Task: Set the organization name while setting up your new free organization to "Mark".
Action: Mouse moved to (868, 73)
Screenshot: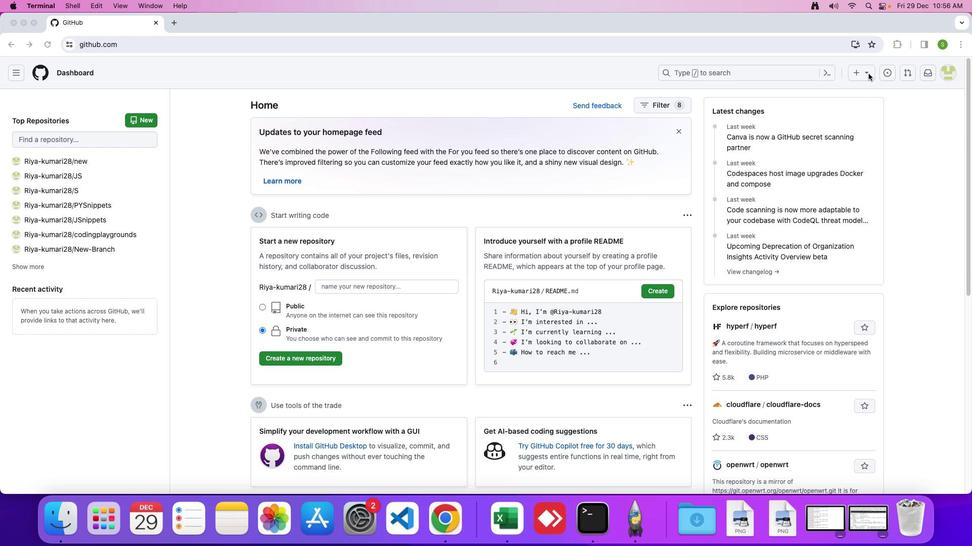 
Action: Mouse pressed left at (868, 73)
Screenshot: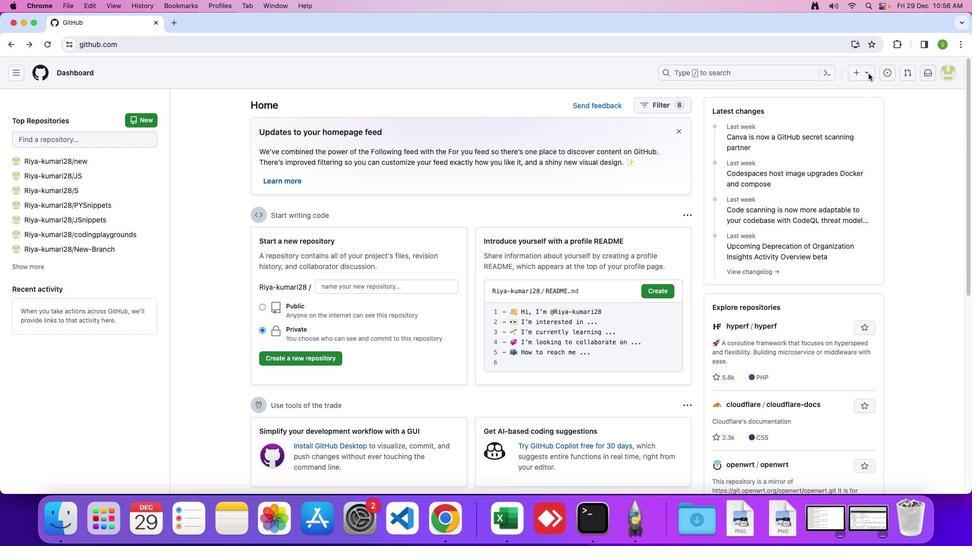 
Action: Mouse moved to (867, 71)
Screenshot: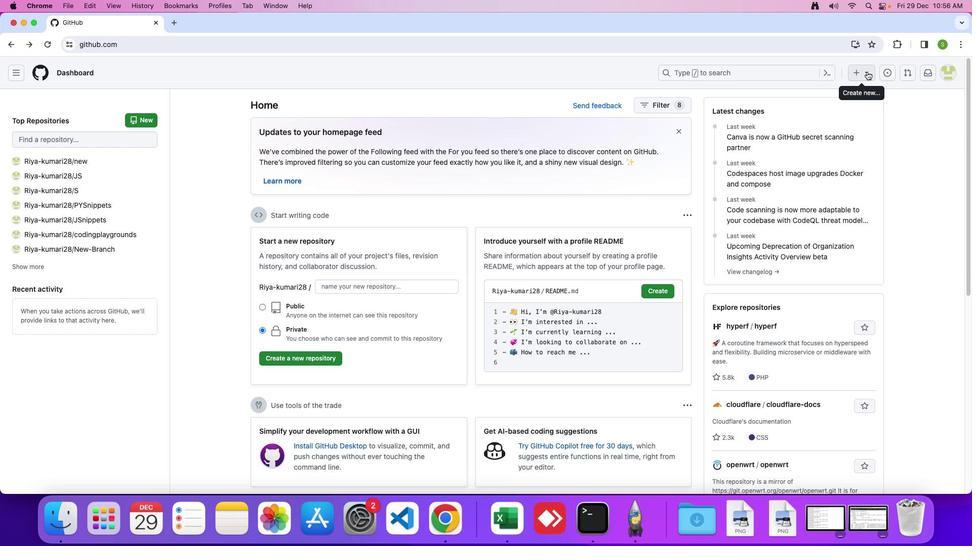 
Action: Mouse pressed left at (867, 71)
Screenshot: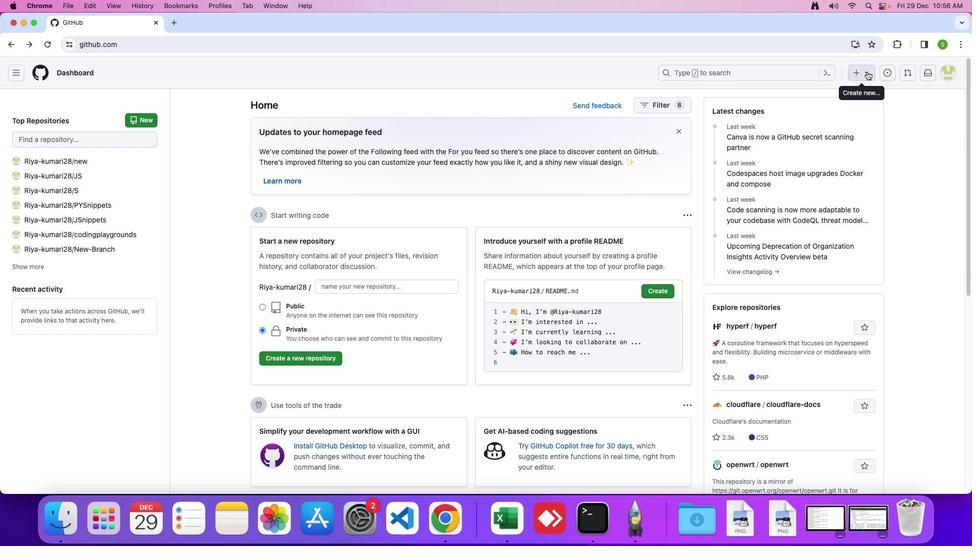 
Action: Mouse moved to (826, 180)
Screenshot: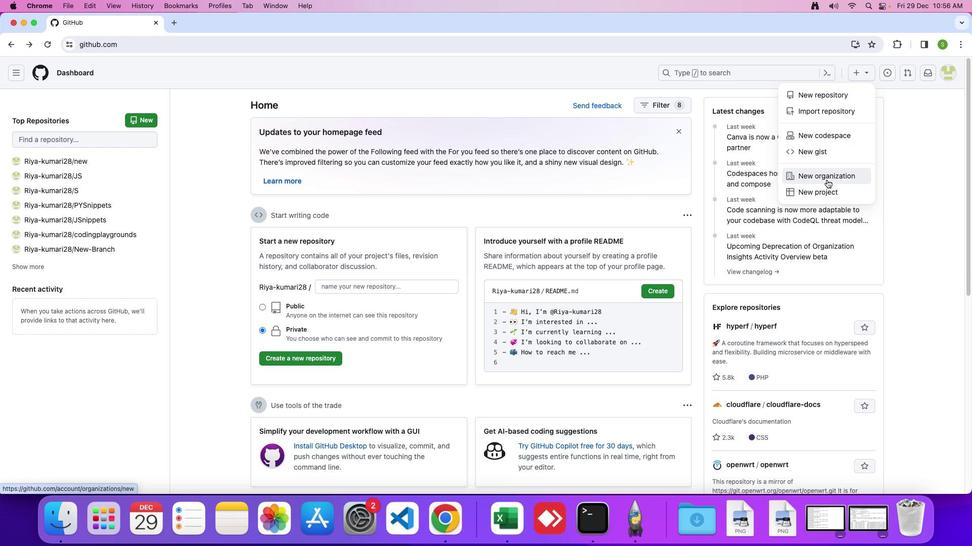 
Action: Mouse pressed left at (826, 180)
Screenshot: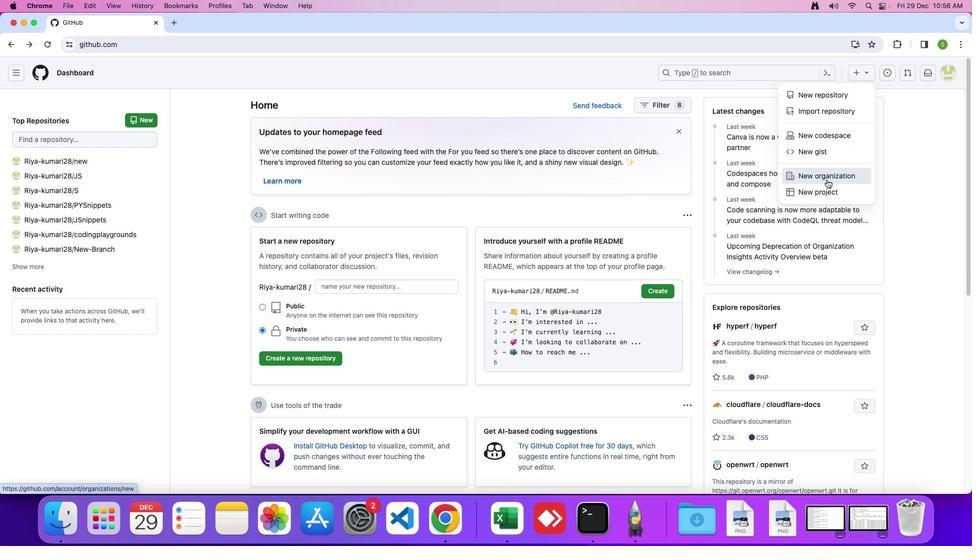 
Action: Mouse moved to (253, 366)
Screenshot: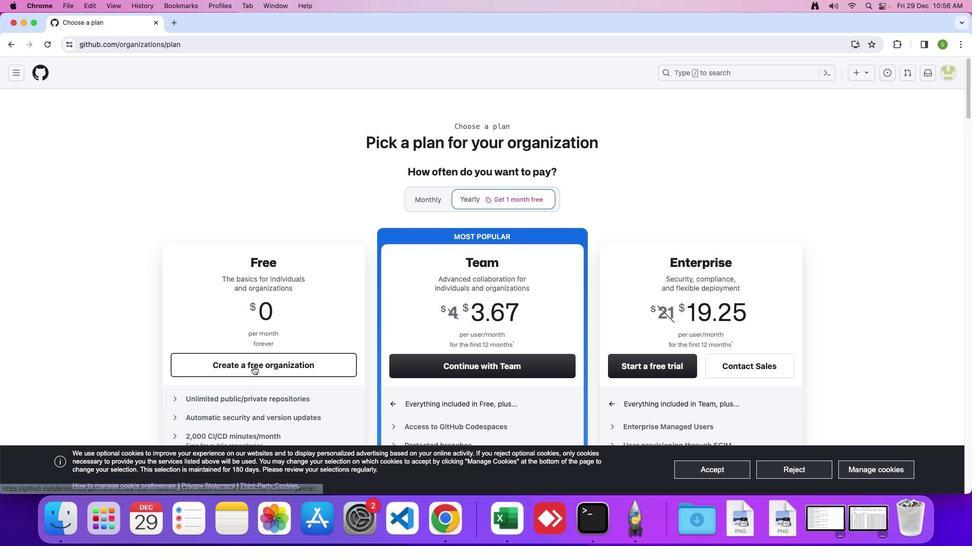 
Action: Mouse pressed left at (253, 366)
Screenshot: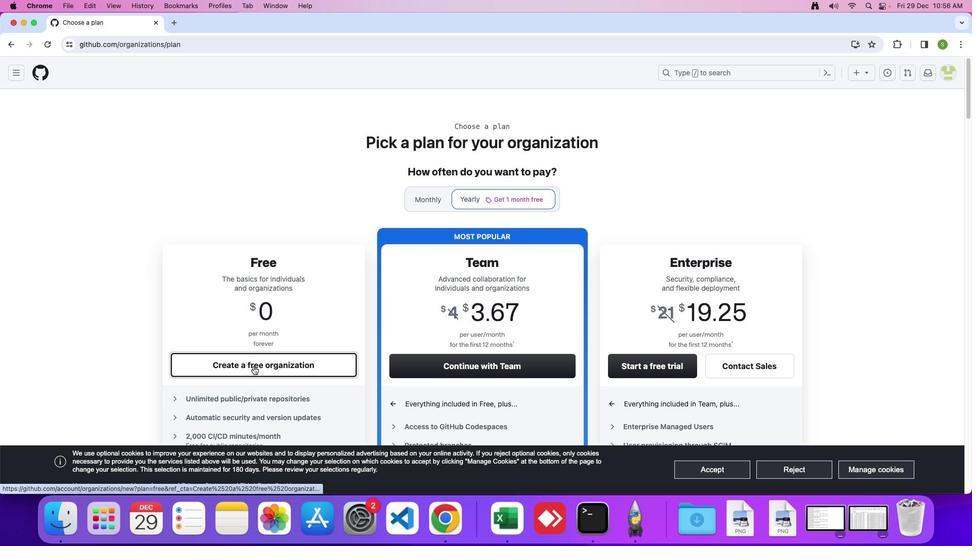 
Action: Mouse moved to (419, 203)
Screenshot: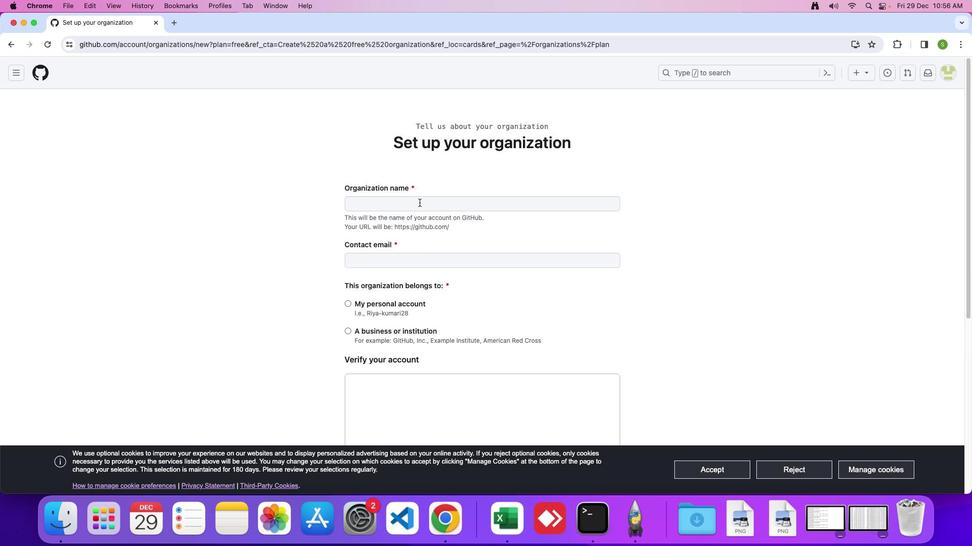 
Action: Mouse pressed left at (419, 203)
Screenshot: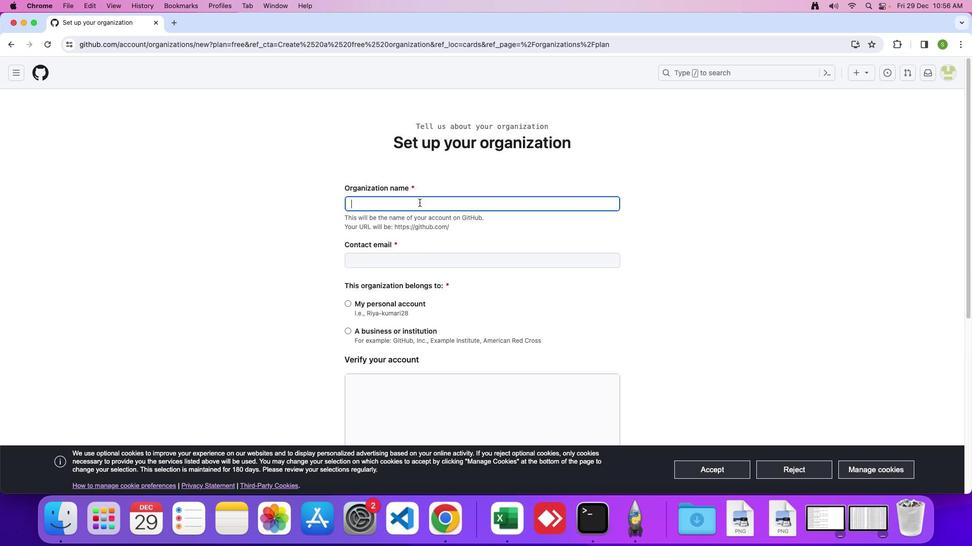 
Action: Key pressed 'M'Key.caps_lock'a''r''k'
Screenshot: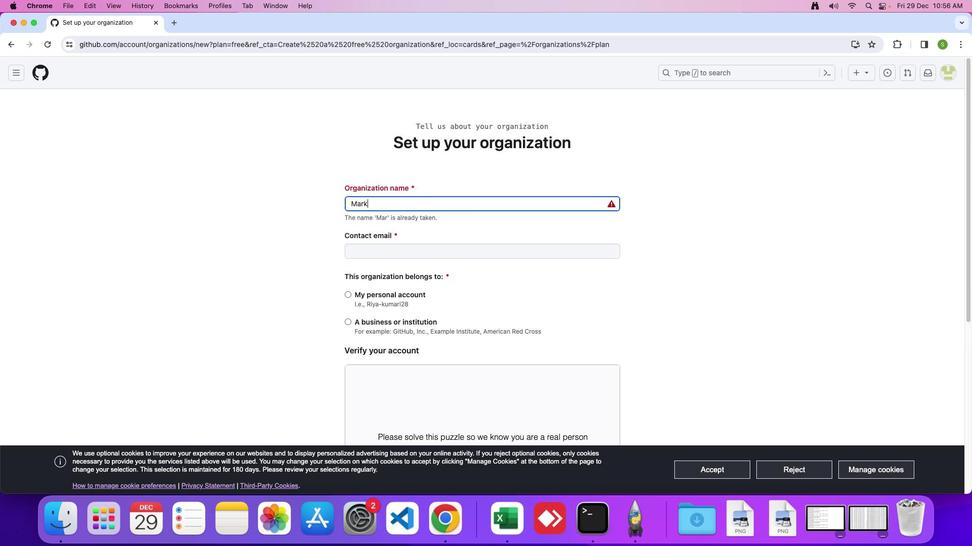 
